 Task: Learn more about a career.
Action: Mouse moved to (921, 103)
Screenshot: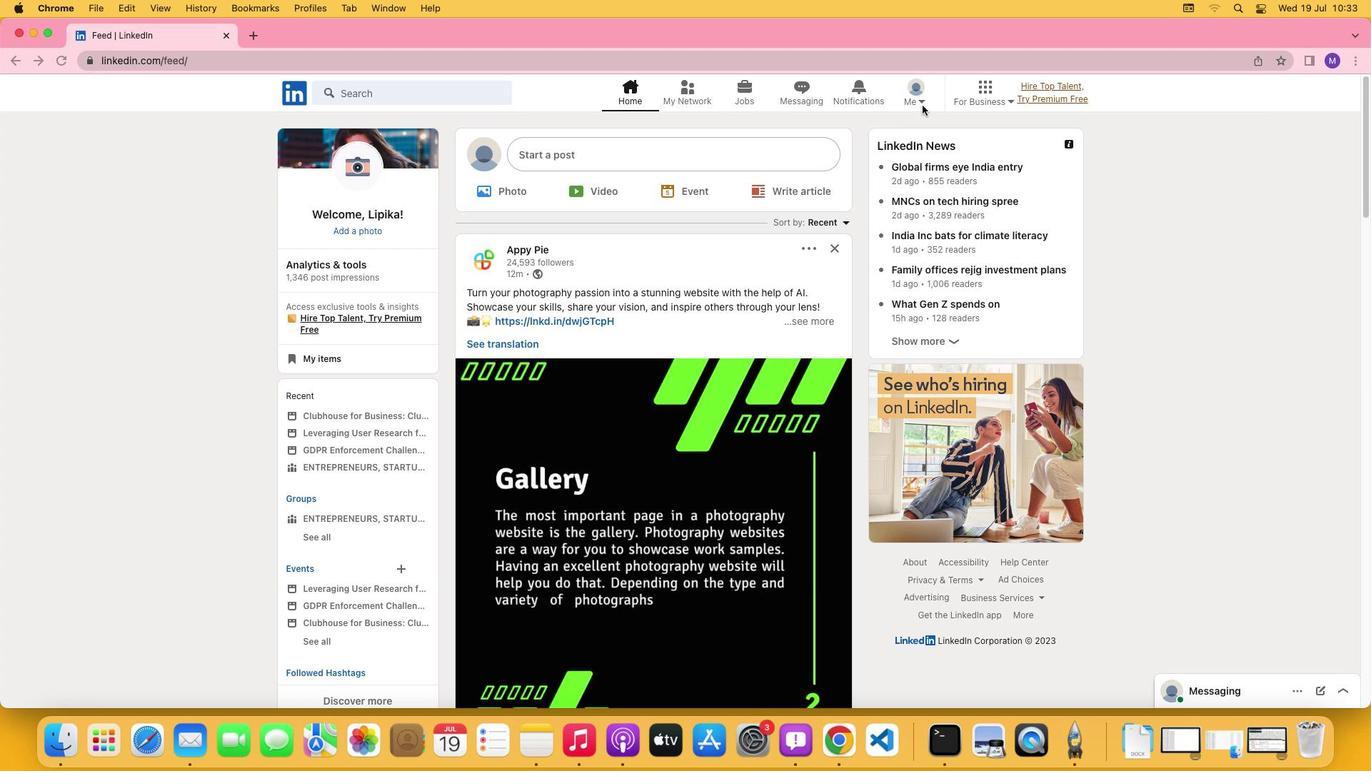
Action: Mouse pressed left at (921, 103)
Screenshot: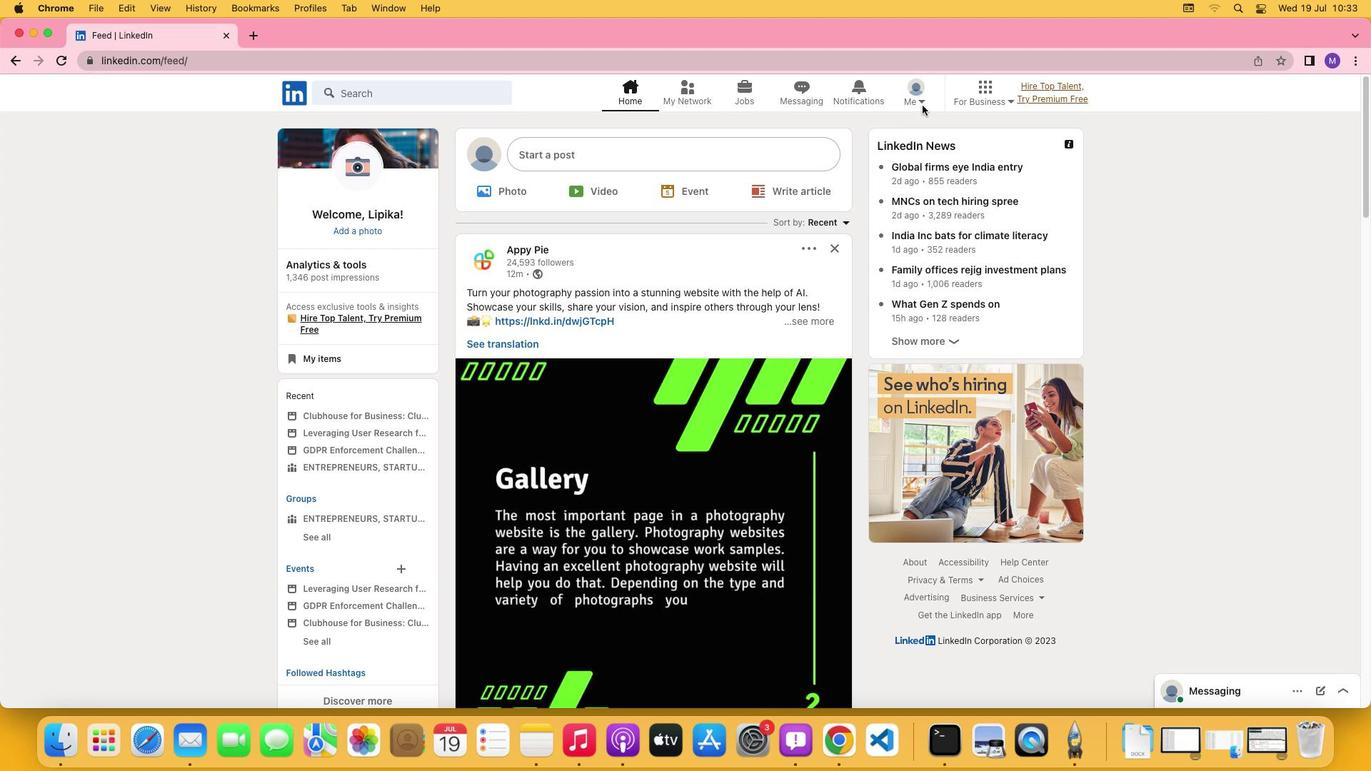 
Action: Mouse moved to (922, 97)
Screenshot: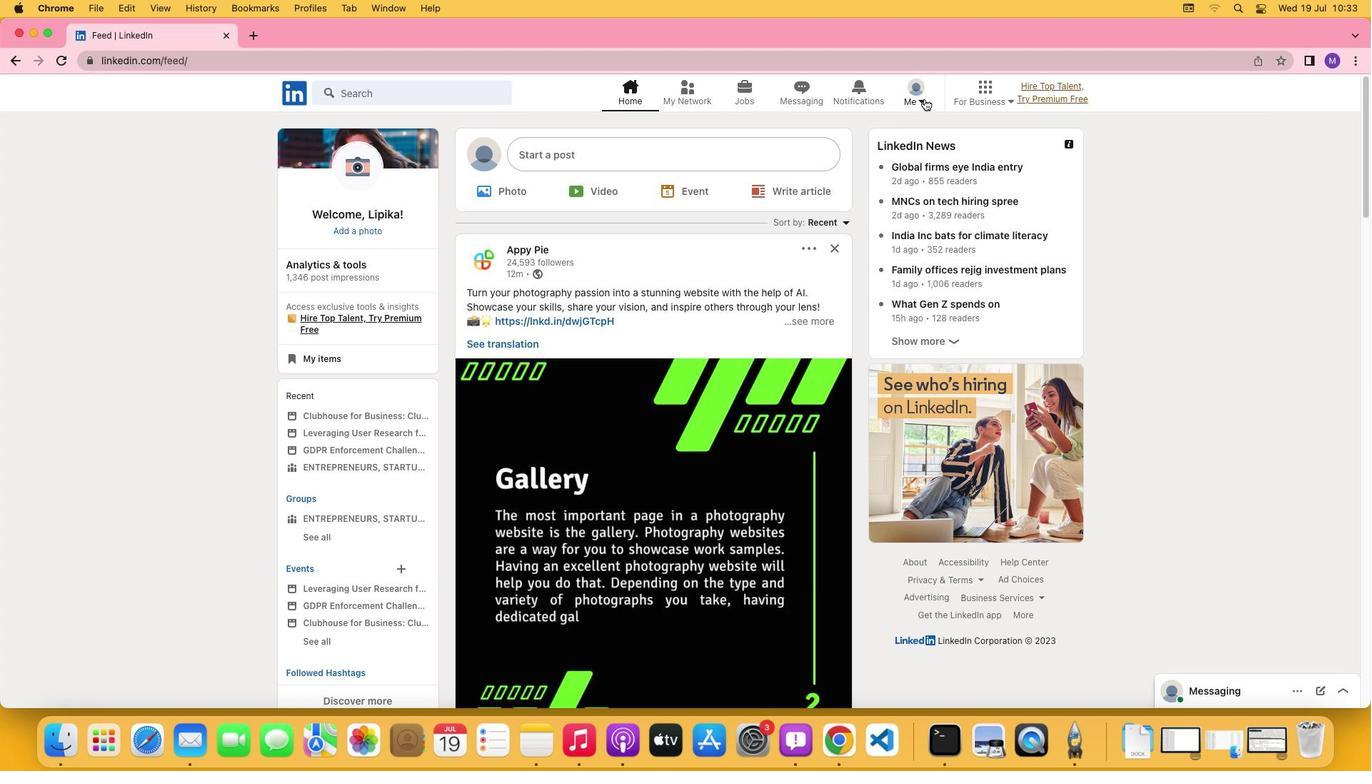 
Action: Mouse pressed left at (922, 97)
Screenshot: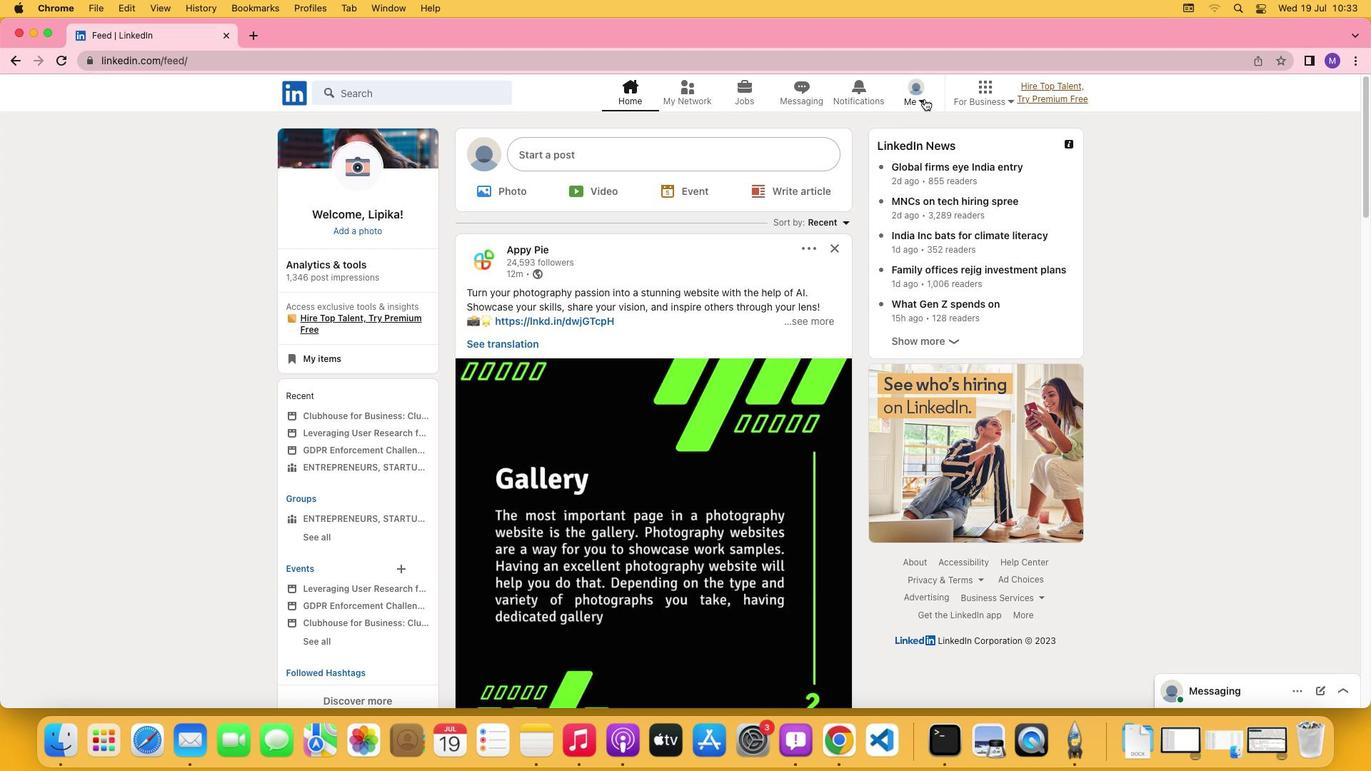 
Action: Mouse moved to (792, 249)
Screenshot: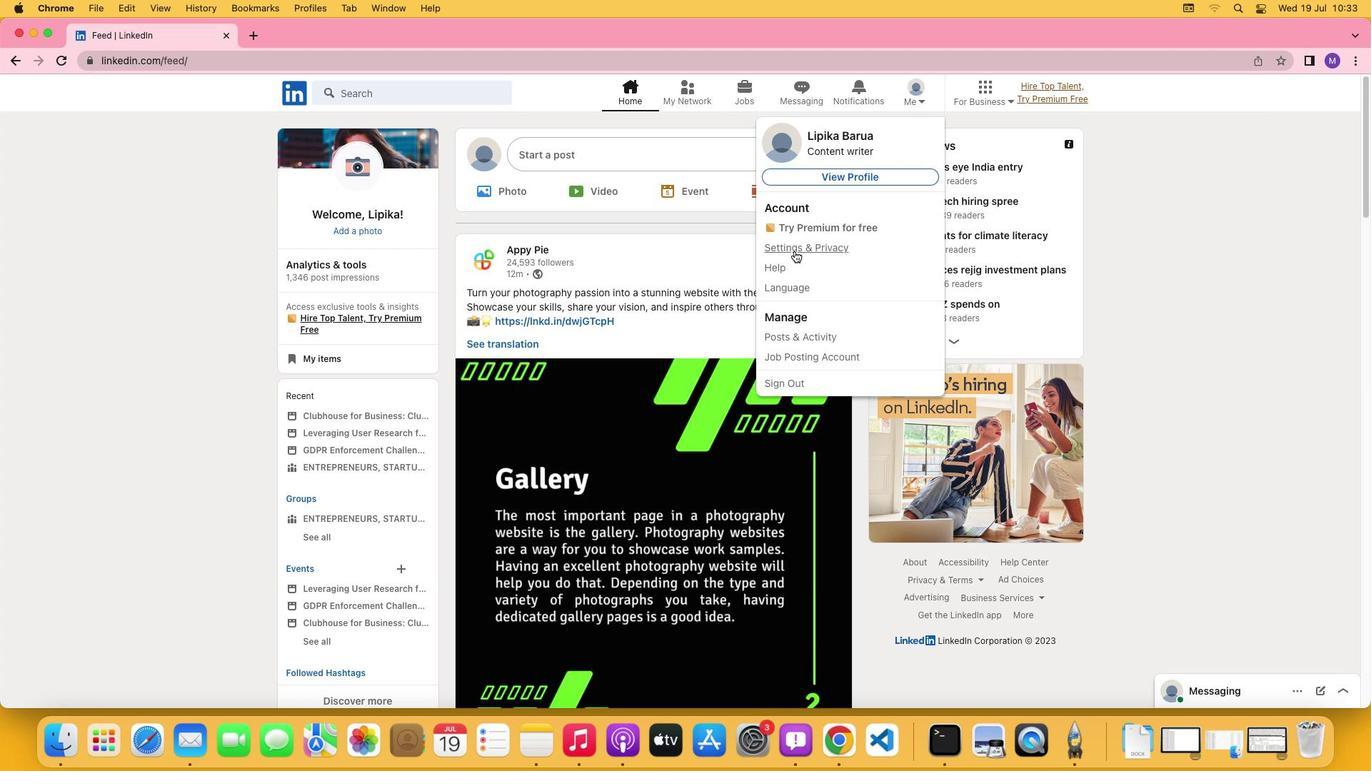 
Action: Mouse pressed left at (792, 249)
Screenshot: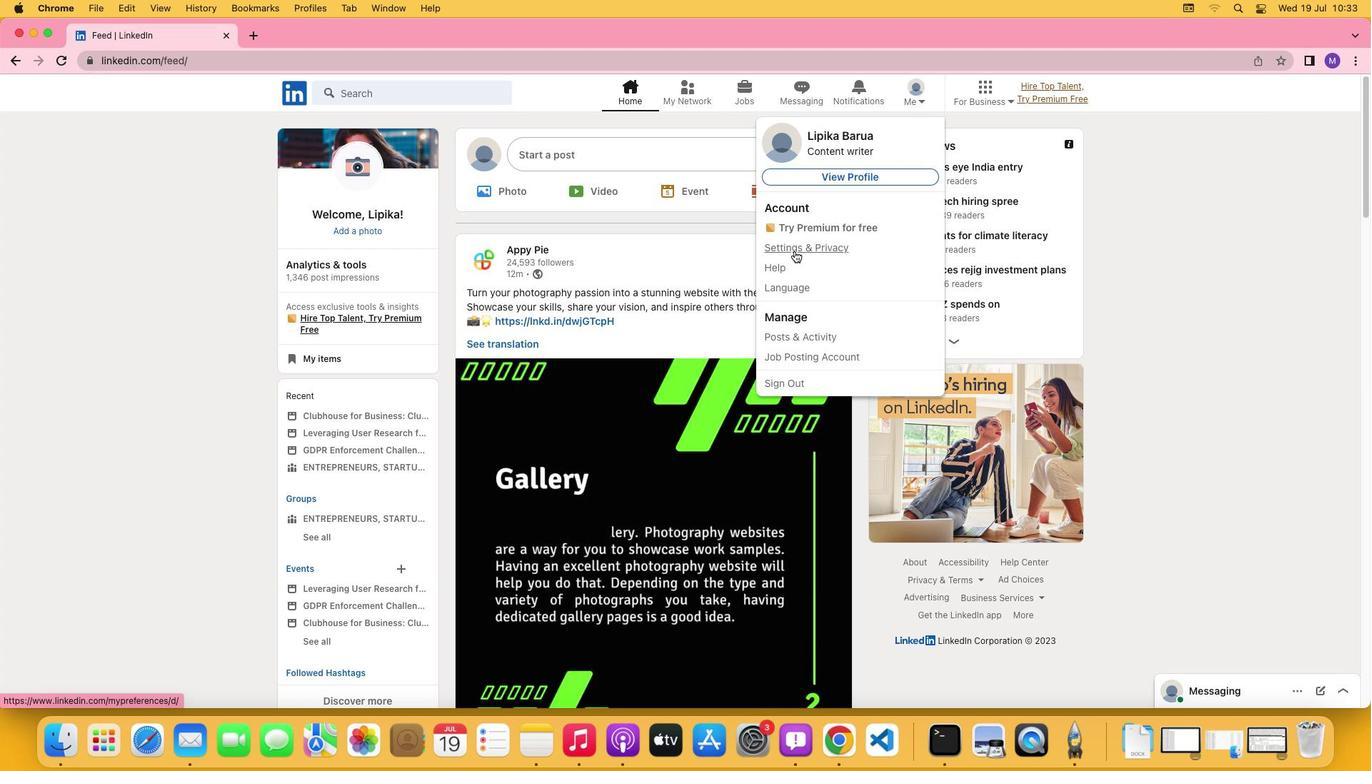 
Action: Mouse moved to (712, 450)
Screenshot: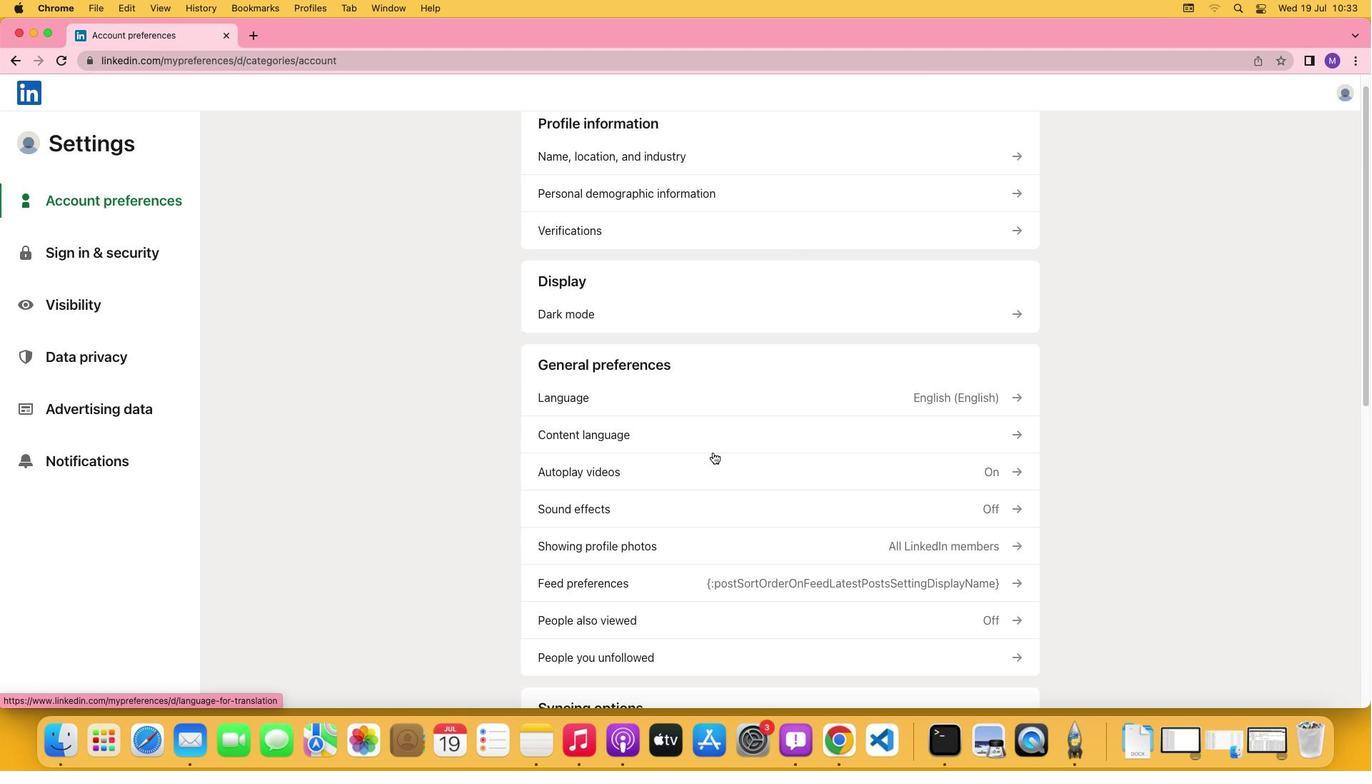 
Action: Mouse scrolled (712, 450) with delta (0, -1)
Screenshot: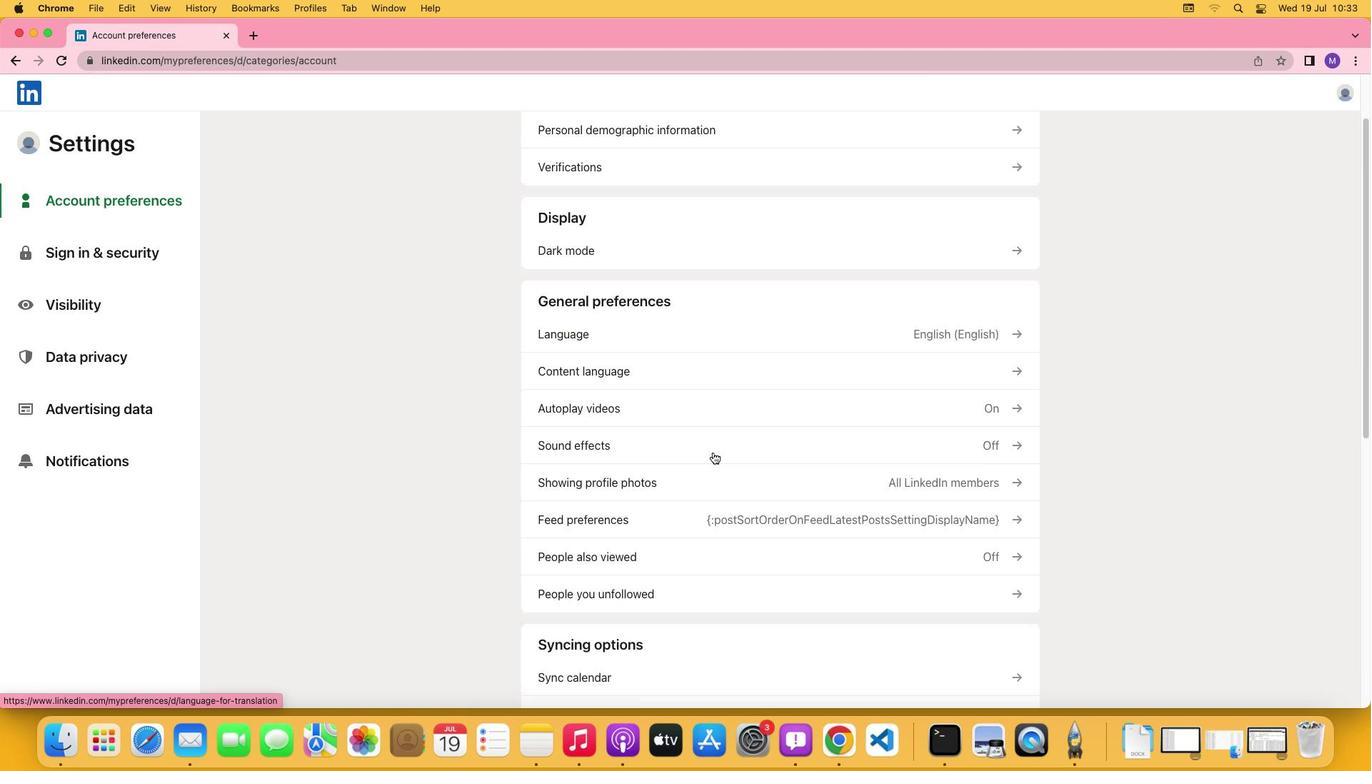 
Action: Mouse scrolled (712, 450) with delta (0, -1)
Screenshot: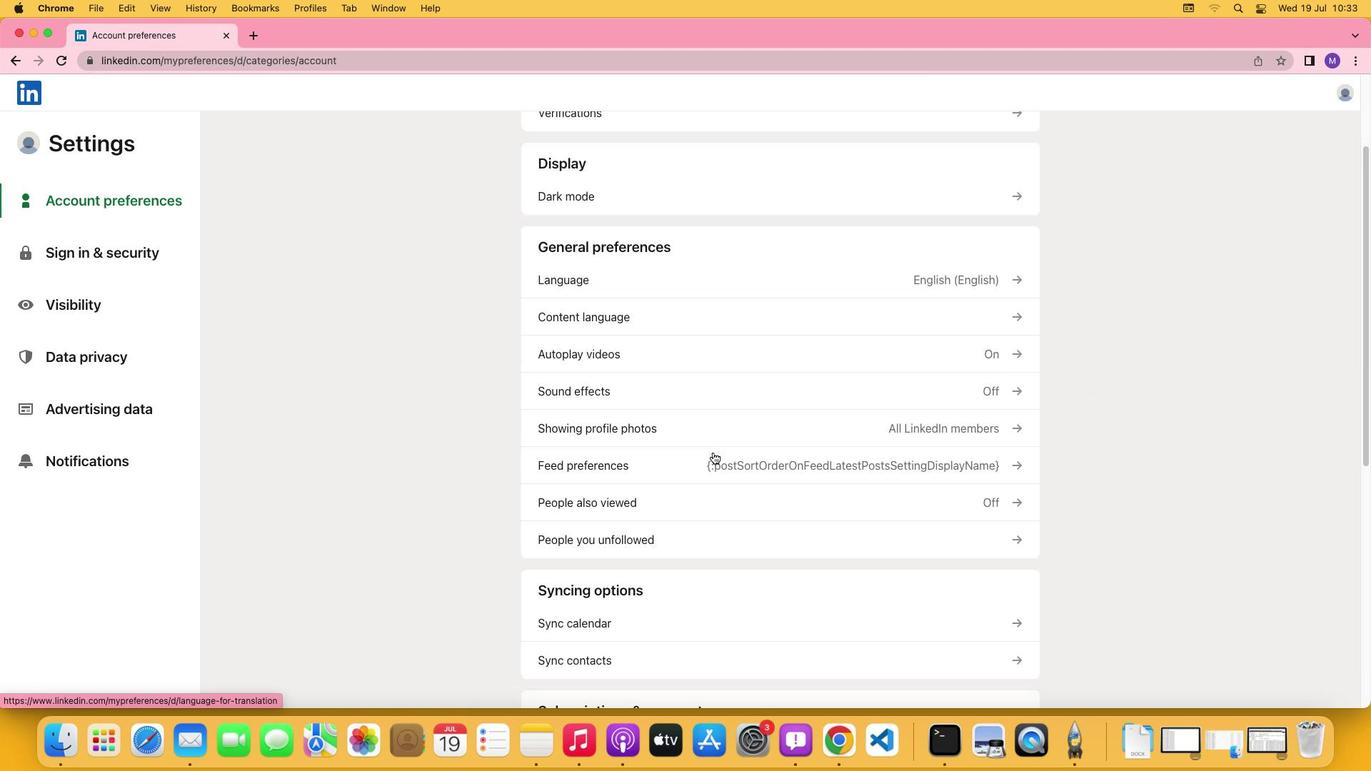
Action: Mouse moved to (711, 450)
Screenshot: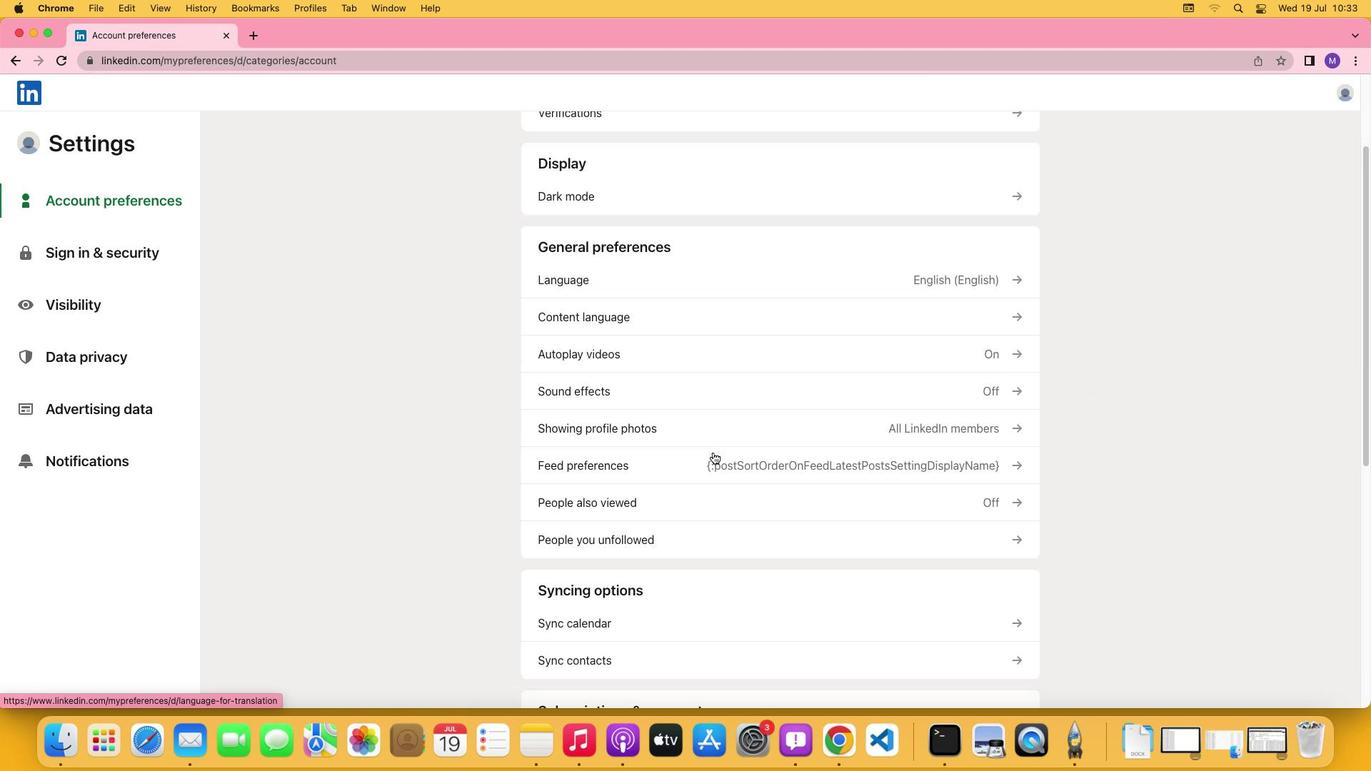 
Action: Mouse scrolled (711, 450) with delta (0, -2)
Screenshot: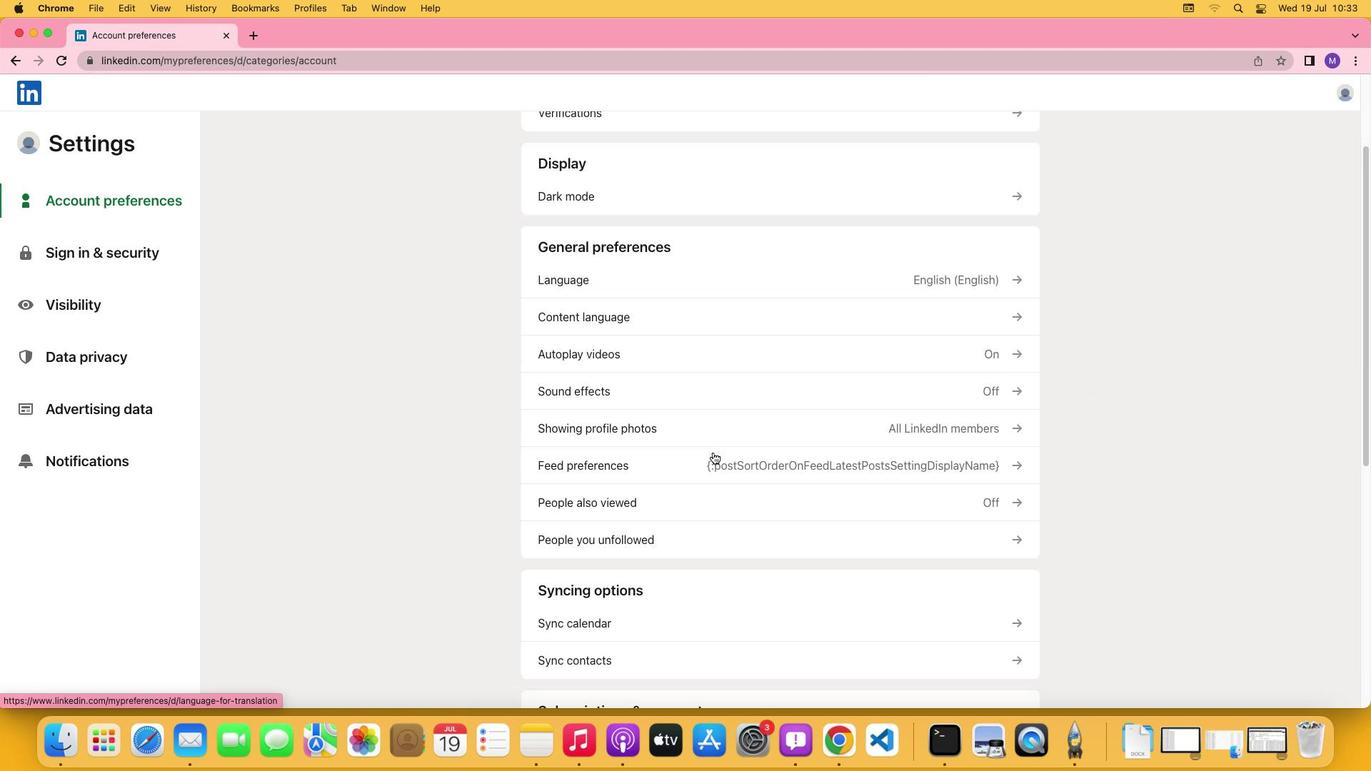
Action: Mouse scrolled (711, 450) with delta (0, -4)
Screenshot: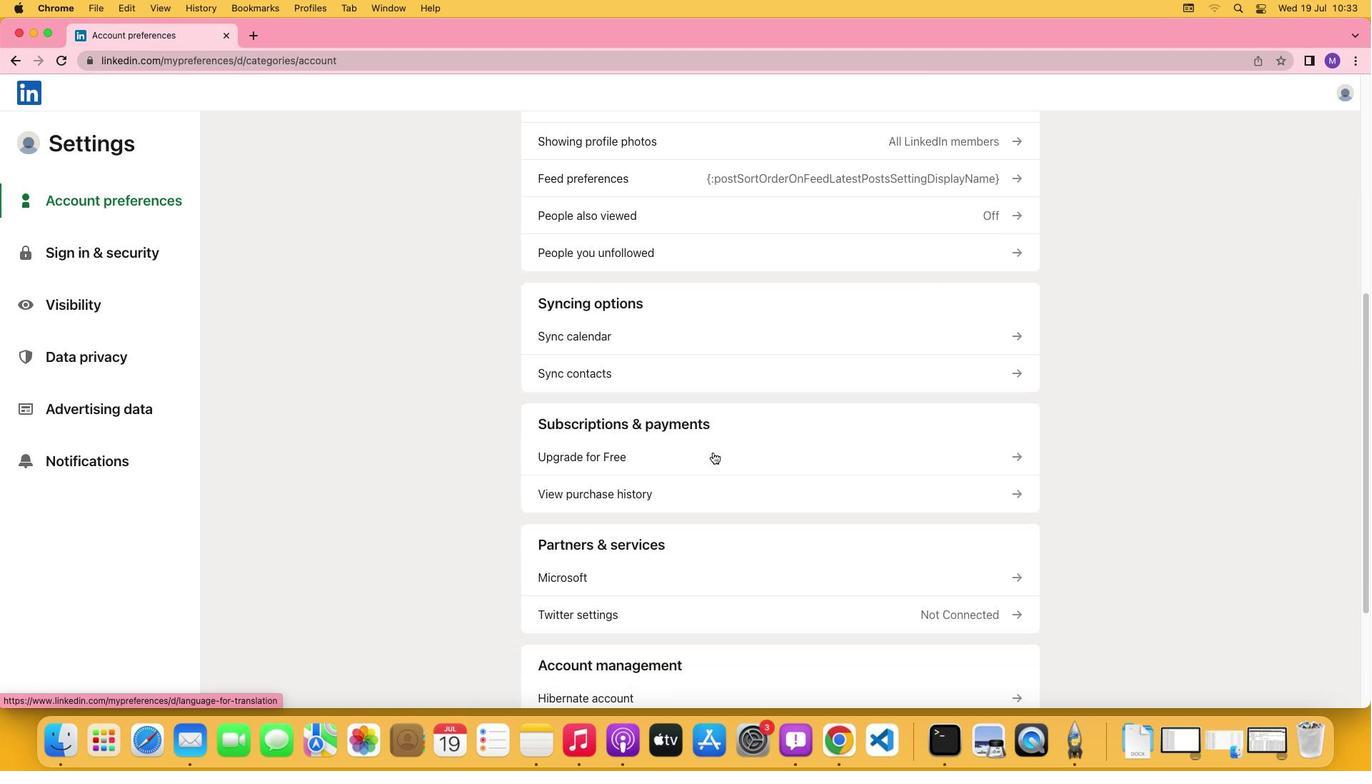 
Action: Mouse scrolled (711, 450) with delta (0, -4)
Screenshot: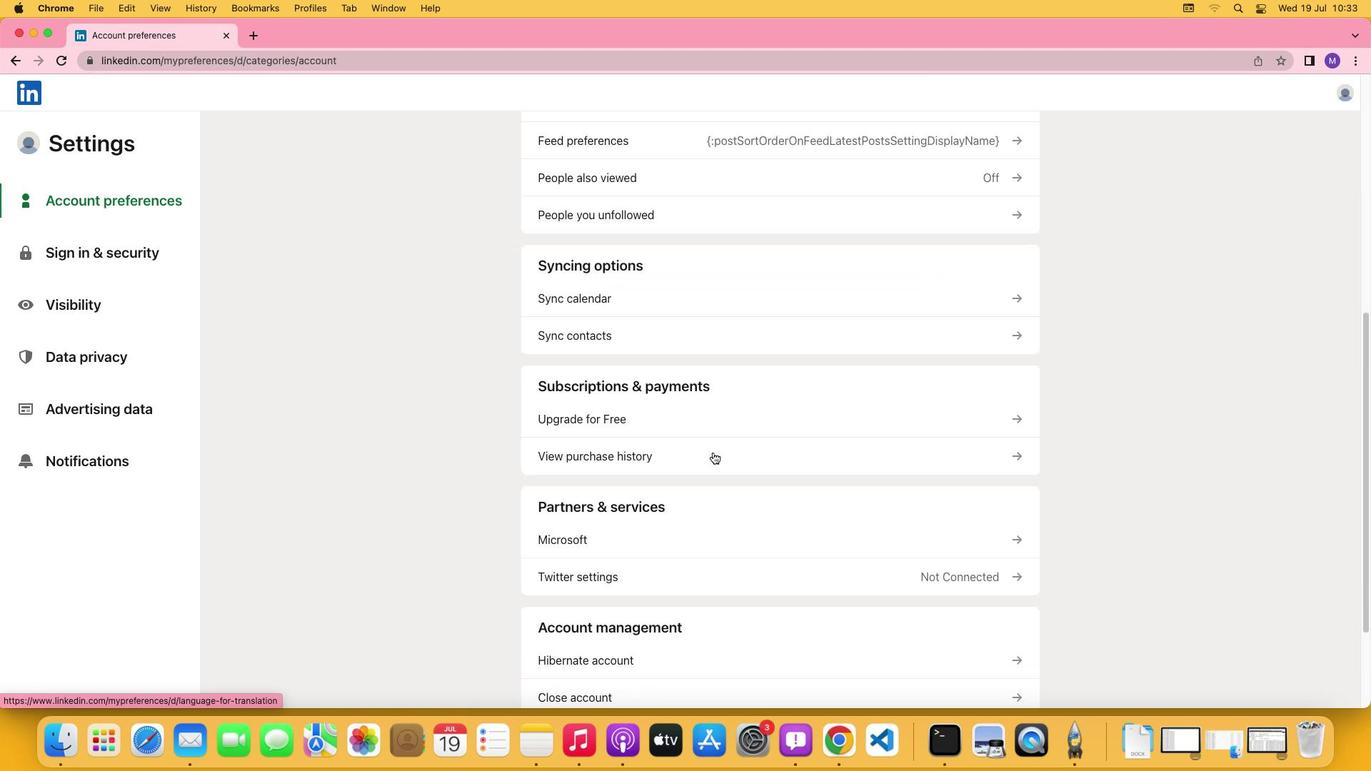
Action: Mouse moved to (585, 417)
Screenshot: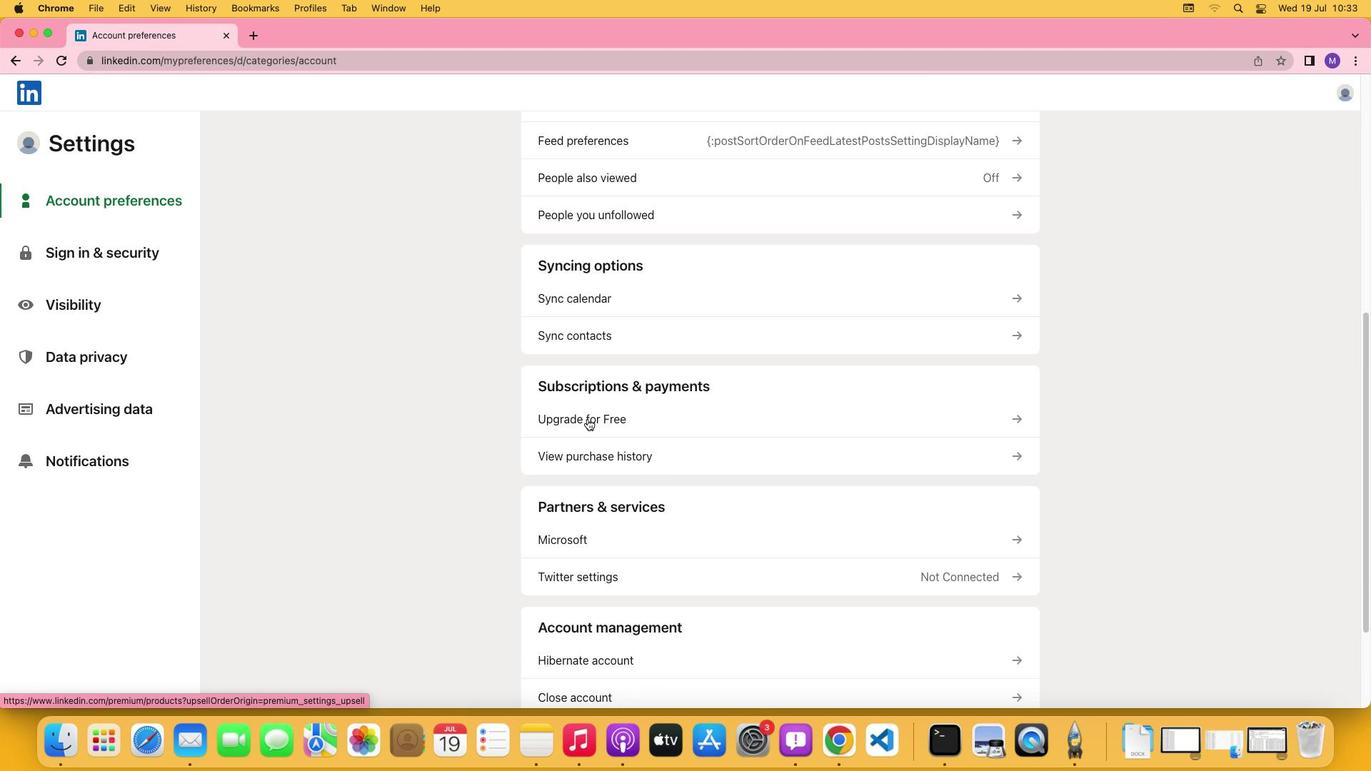 
Action: Mouse pressed left at (585, 417)
Screenshot: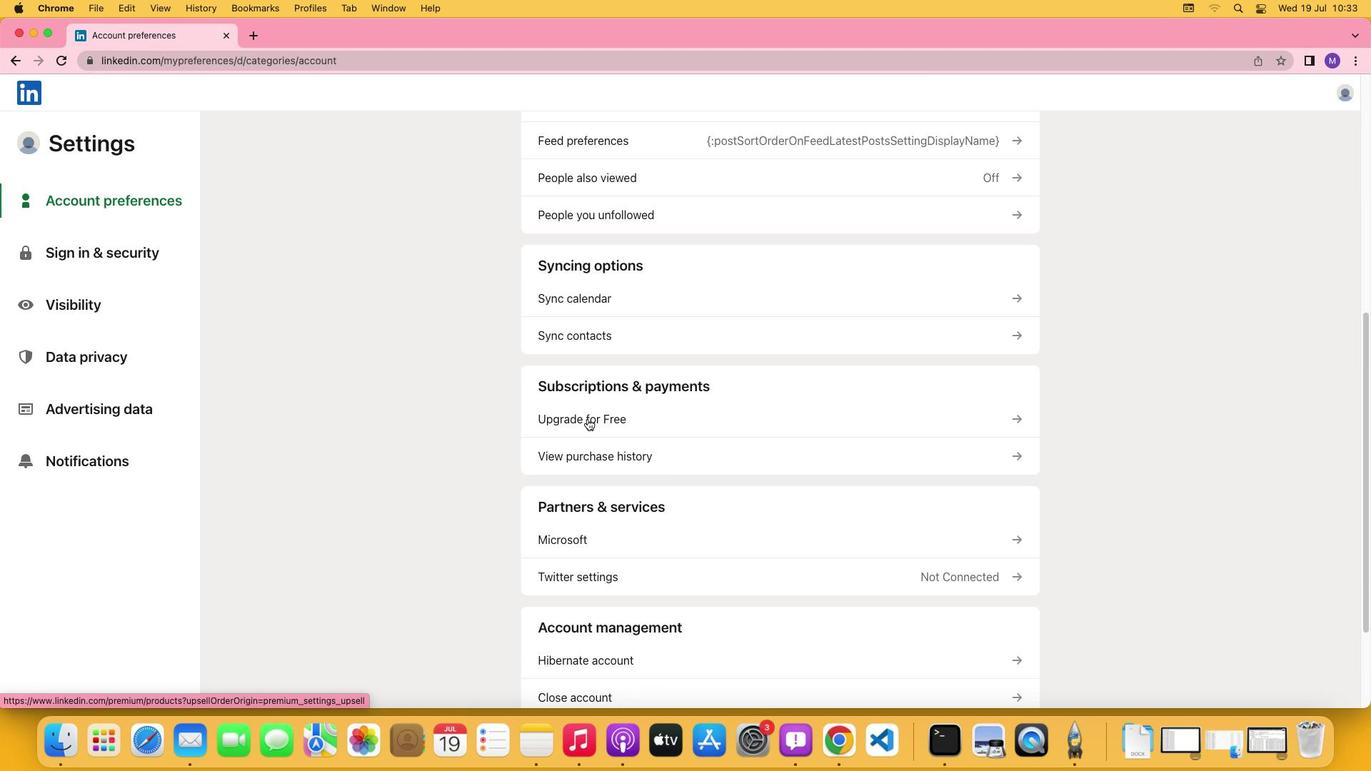 
Action: Mouse moved to (514, 392)
Screenshot: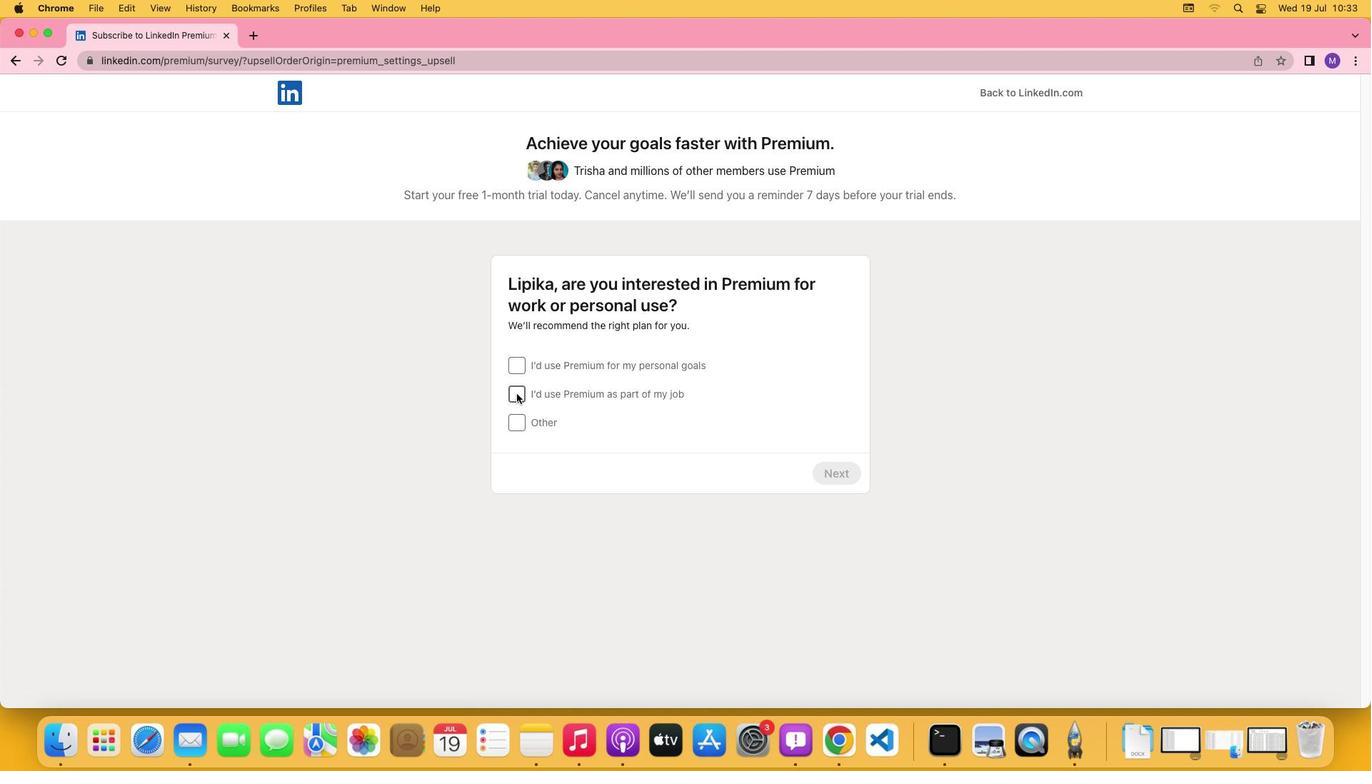 
Action: Mouse pressed left at (514, 392)
Screenshot: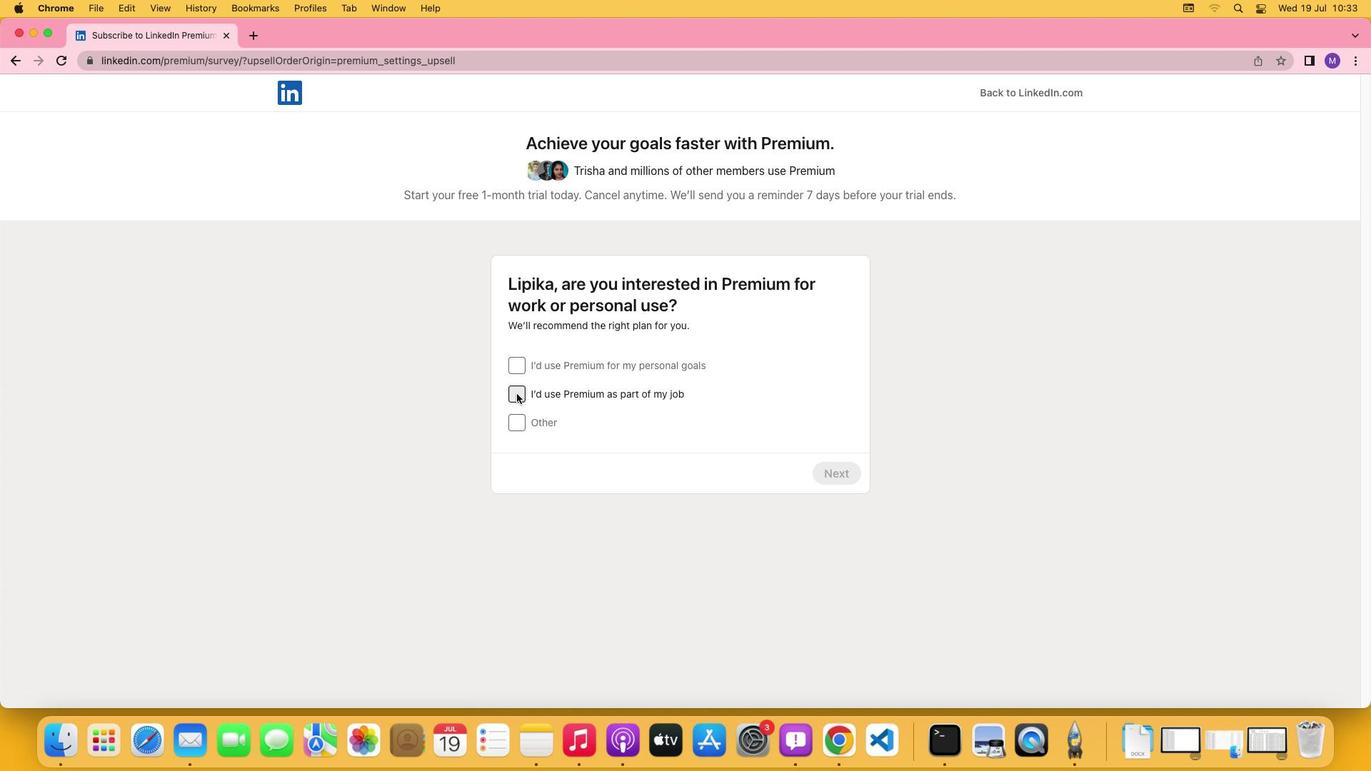 
Action: Mouse moved to (825, 467)
Screenshot: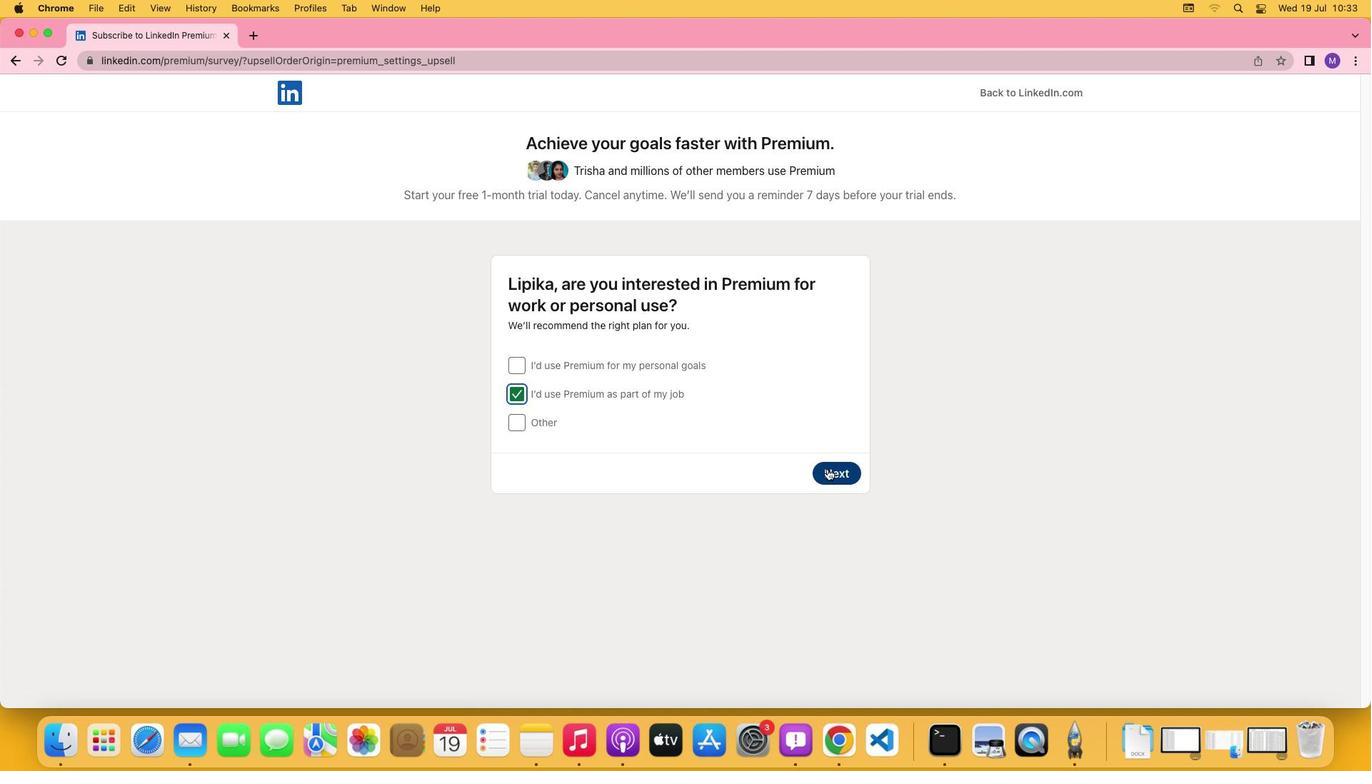 
Action: Mouse pressed left at (825, 467)
Screenshot: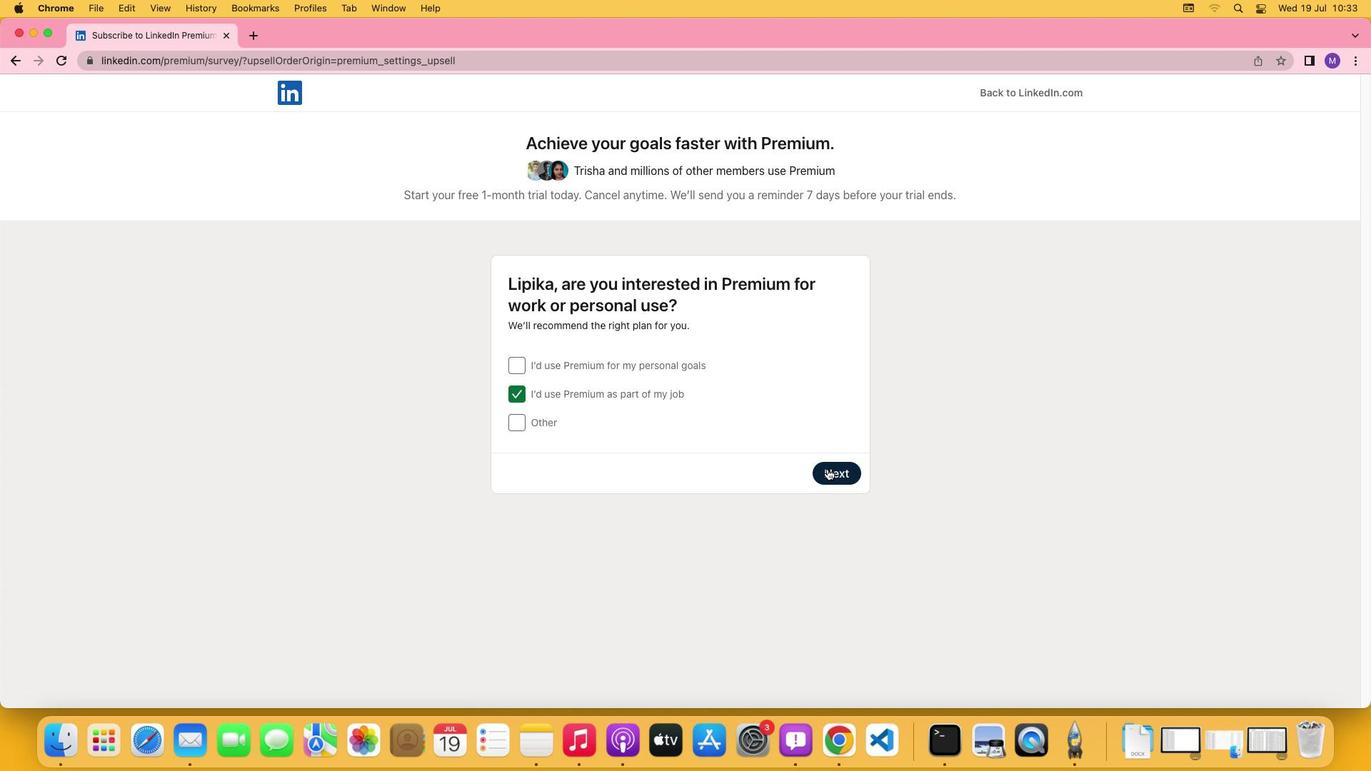 
Action: Mouse moved to (517, 426)
Screenshot: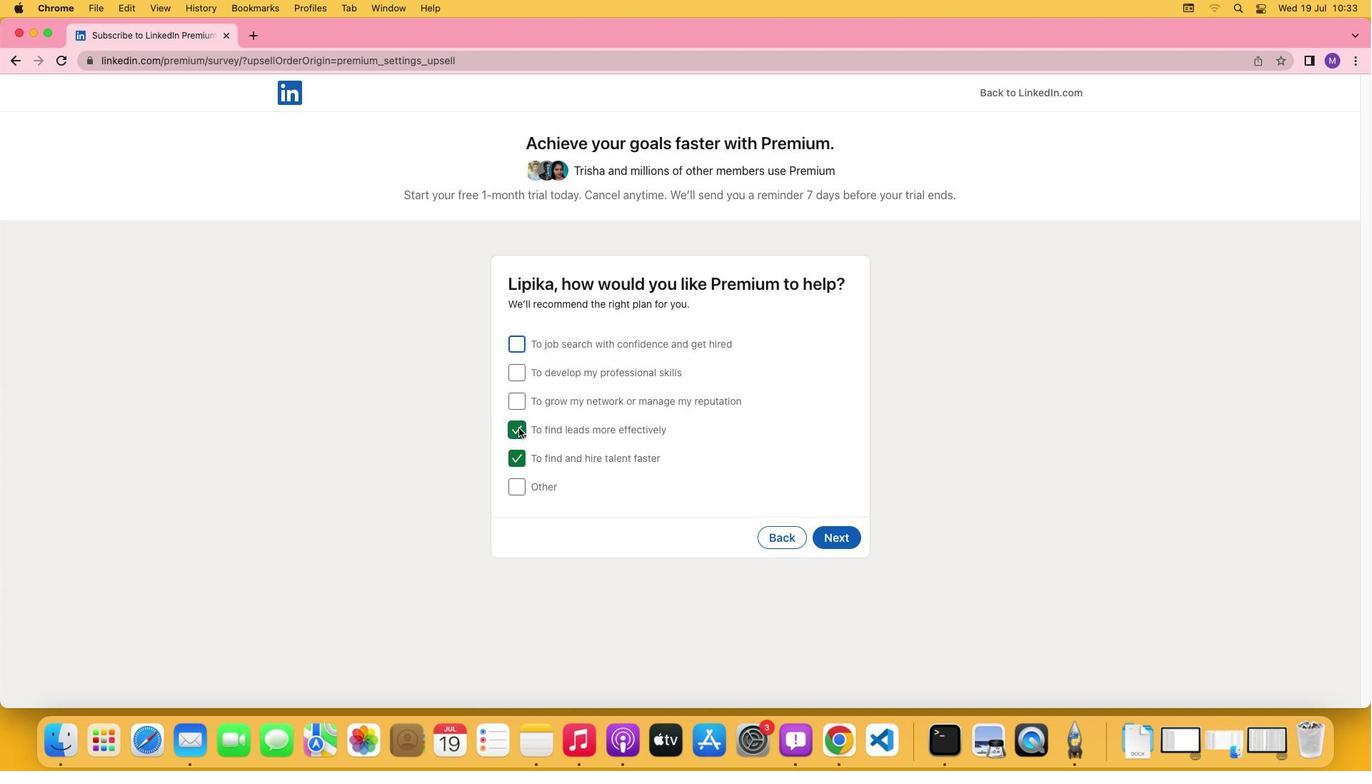 
Action: Mouse pressed left at (517, 426)
Screenshot: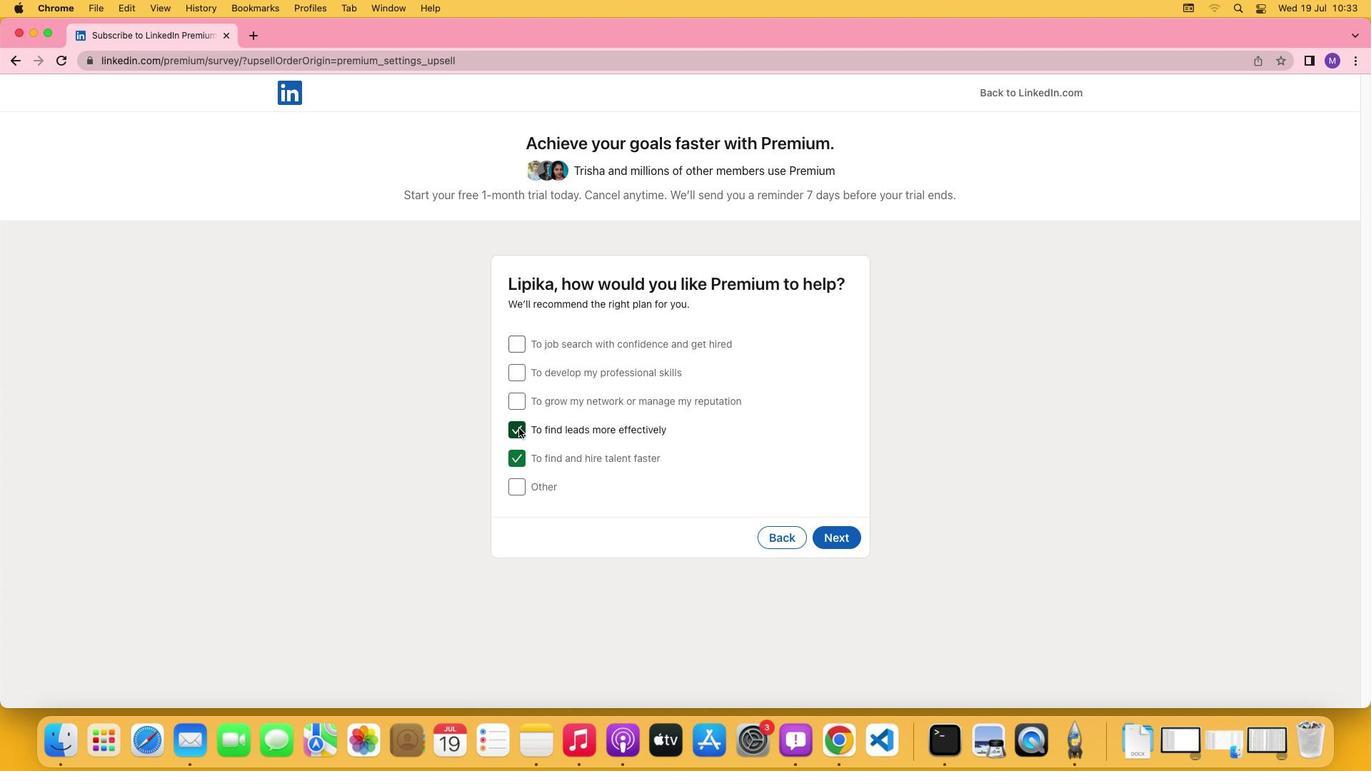 
Action: Mouse moved to (837, 539)
Screenshot: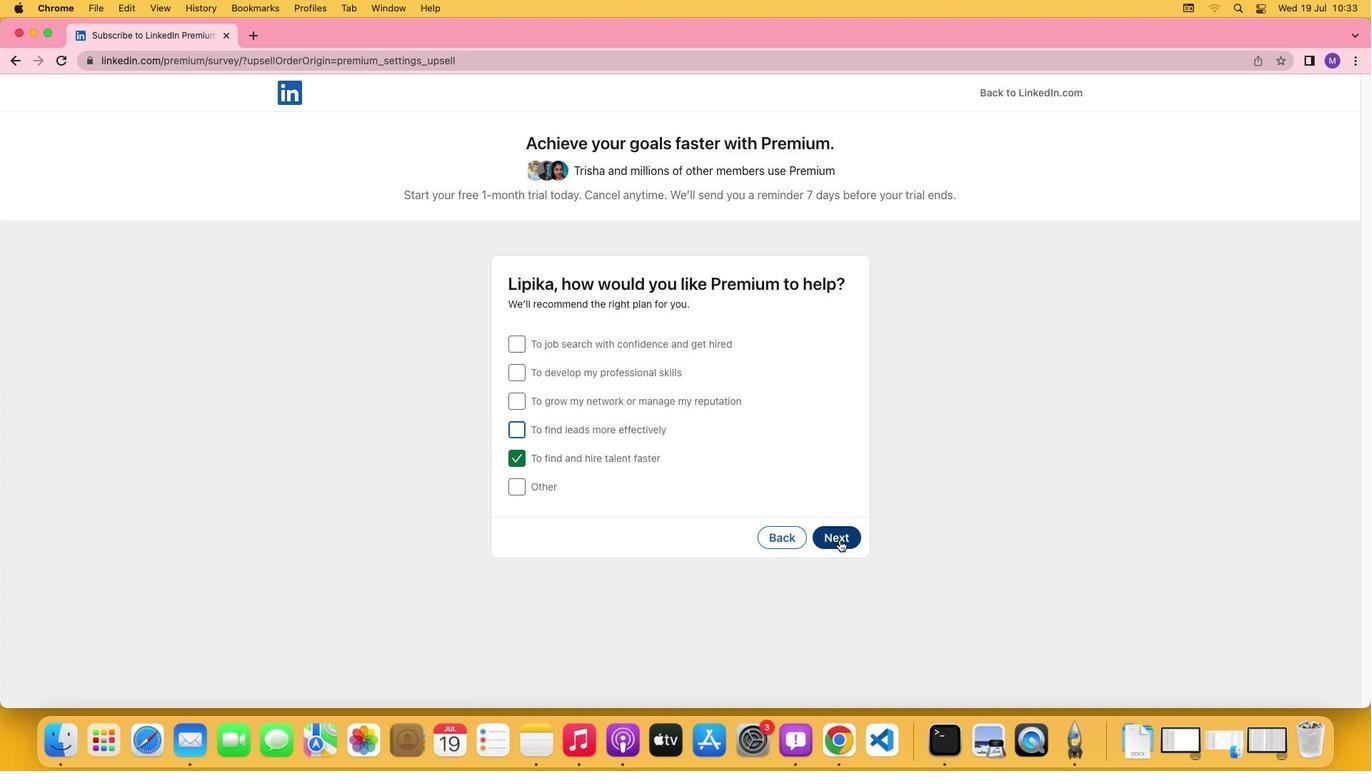 
Action: Mouse pressed left at (837, 539)
Screenshot: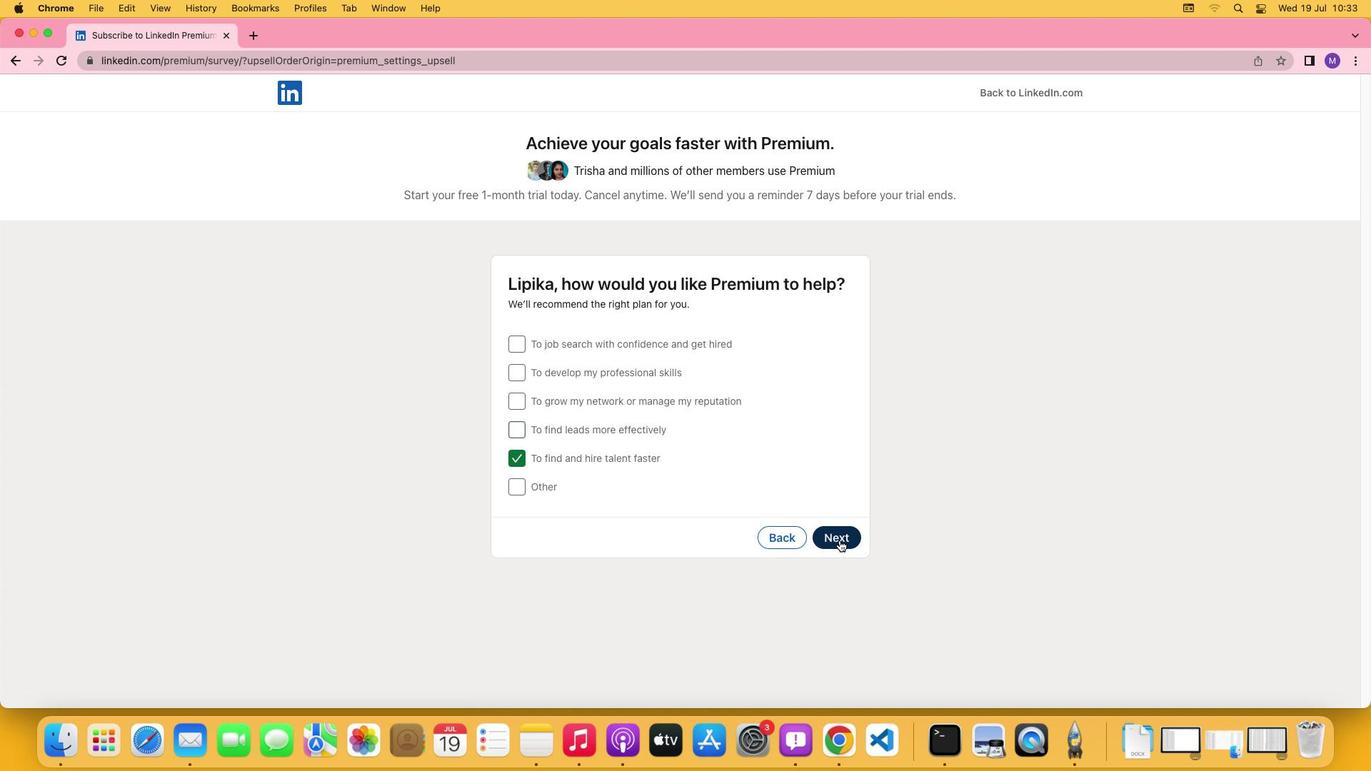 
Action: Mouse moved to (513, 395)
Screenshot: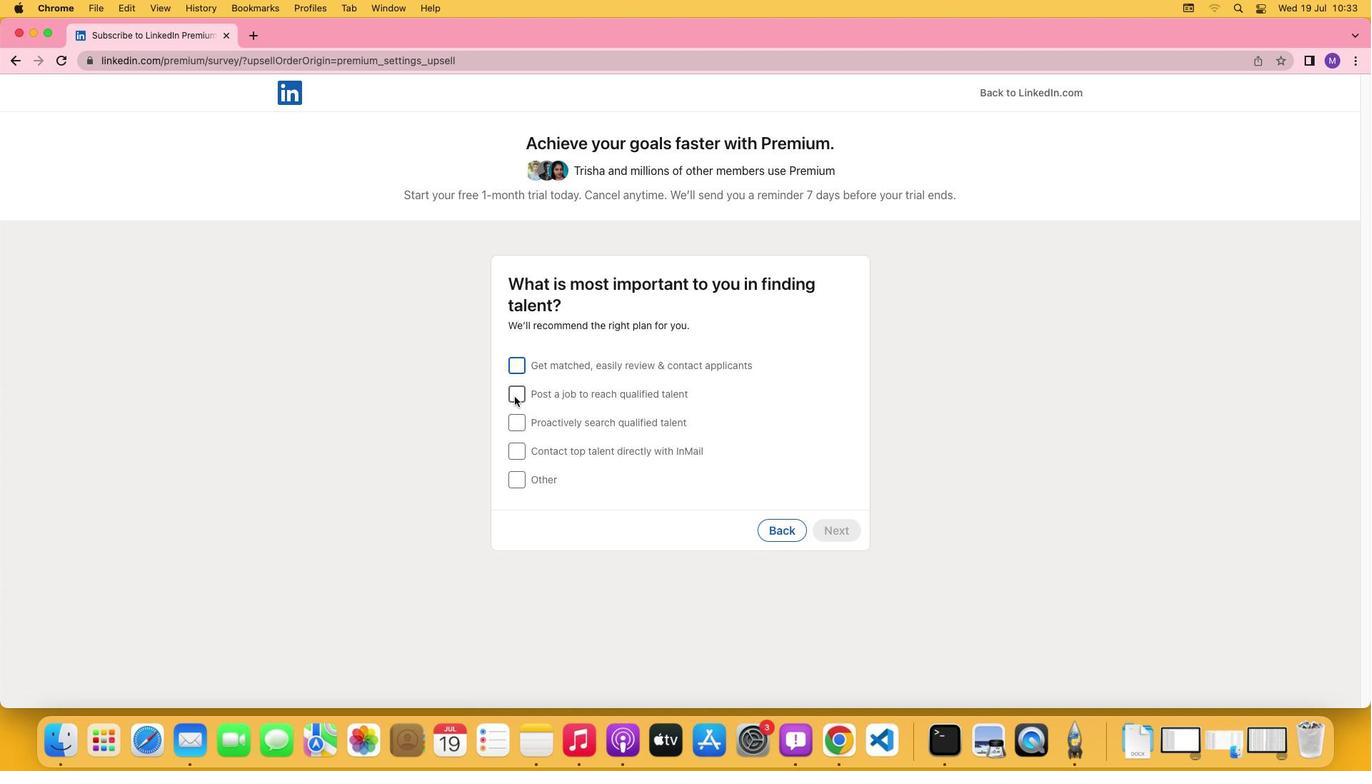 
Action: Mouse pressed left at (513, 395)
Screenshot: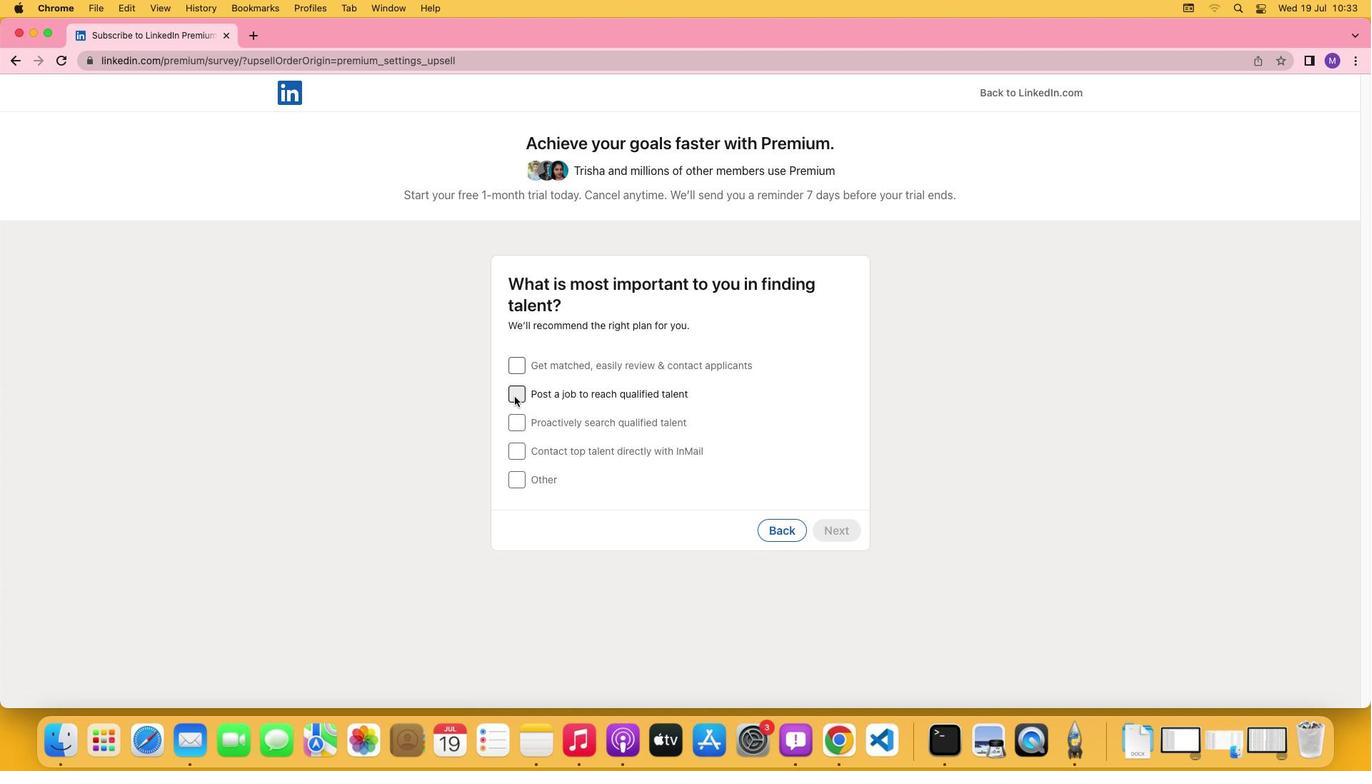 
Action: Mouse moved to (837, 530)
Screenshot: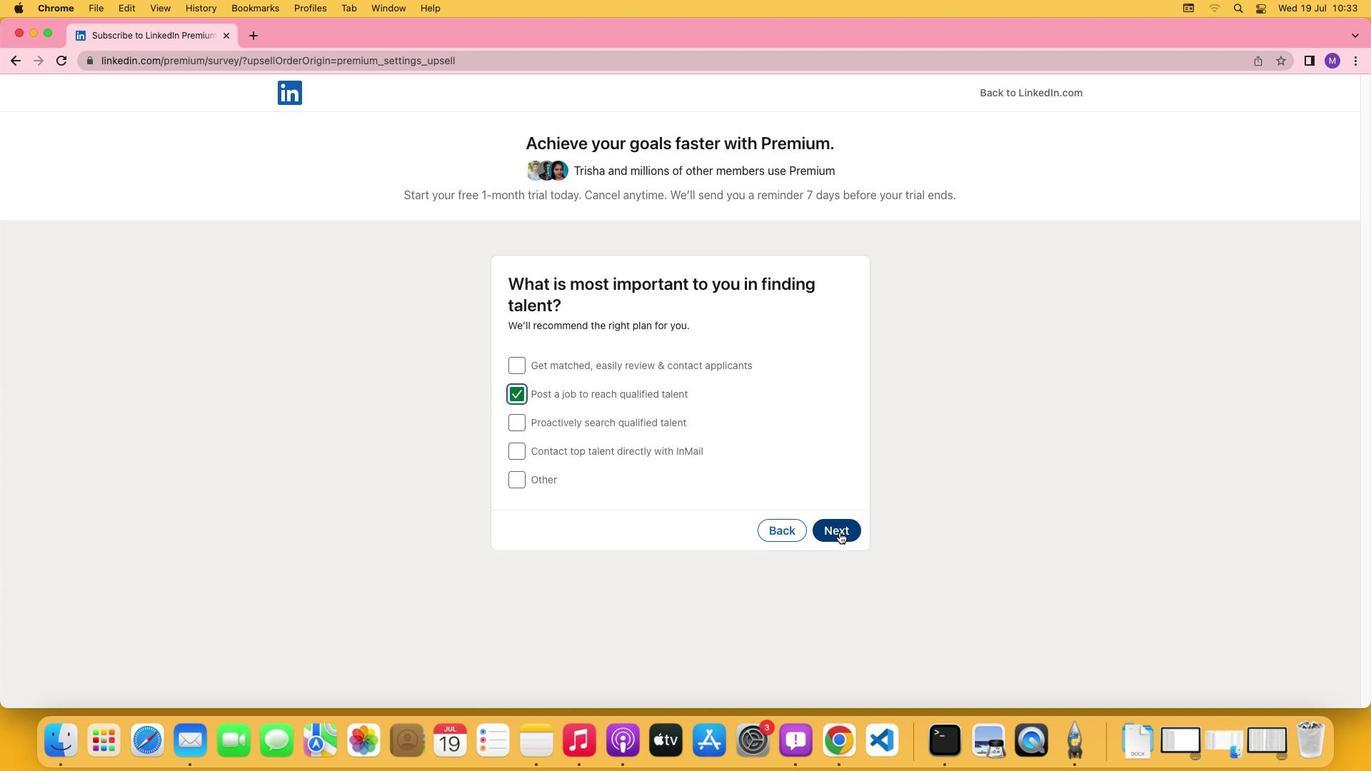 
Action: Mouse pressed left at (837, 530)
Screenshot: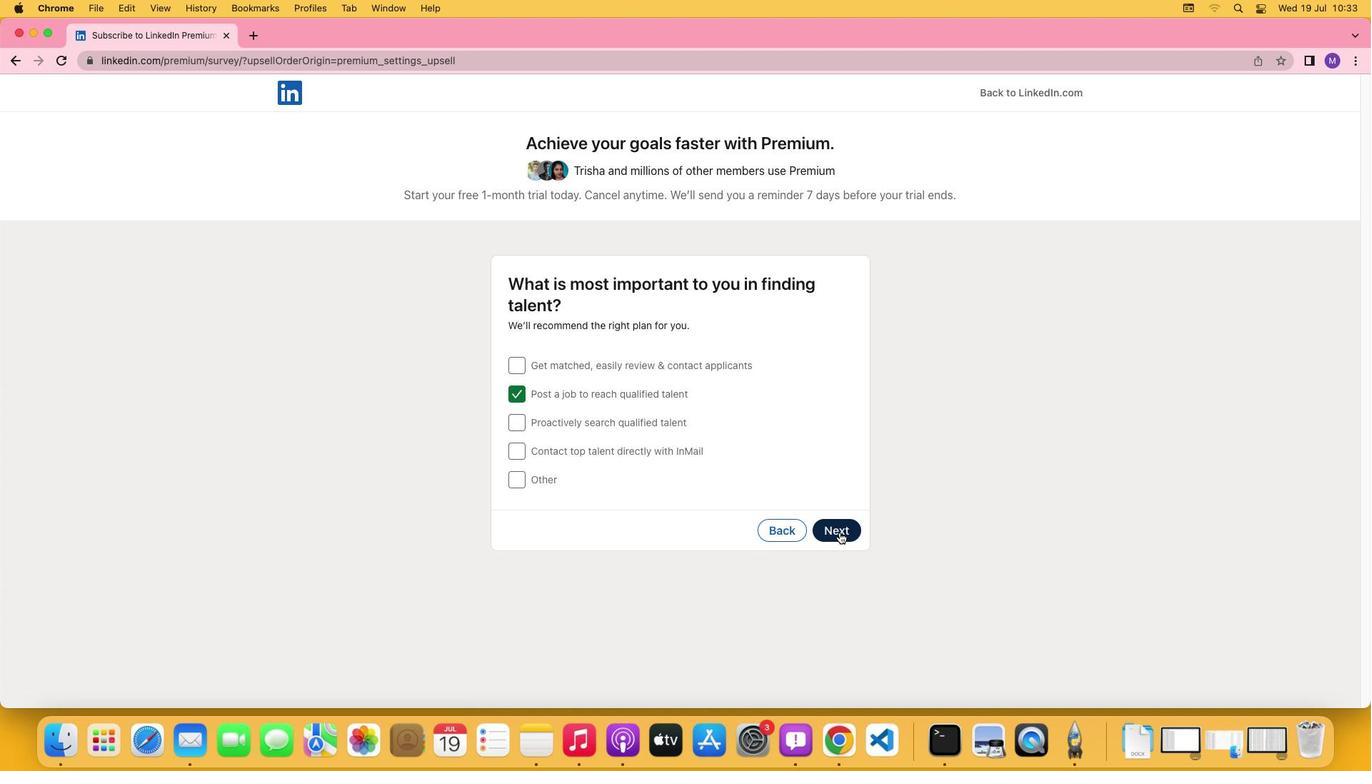 
Action: Mouse moved to (356, 589)
Screenshot: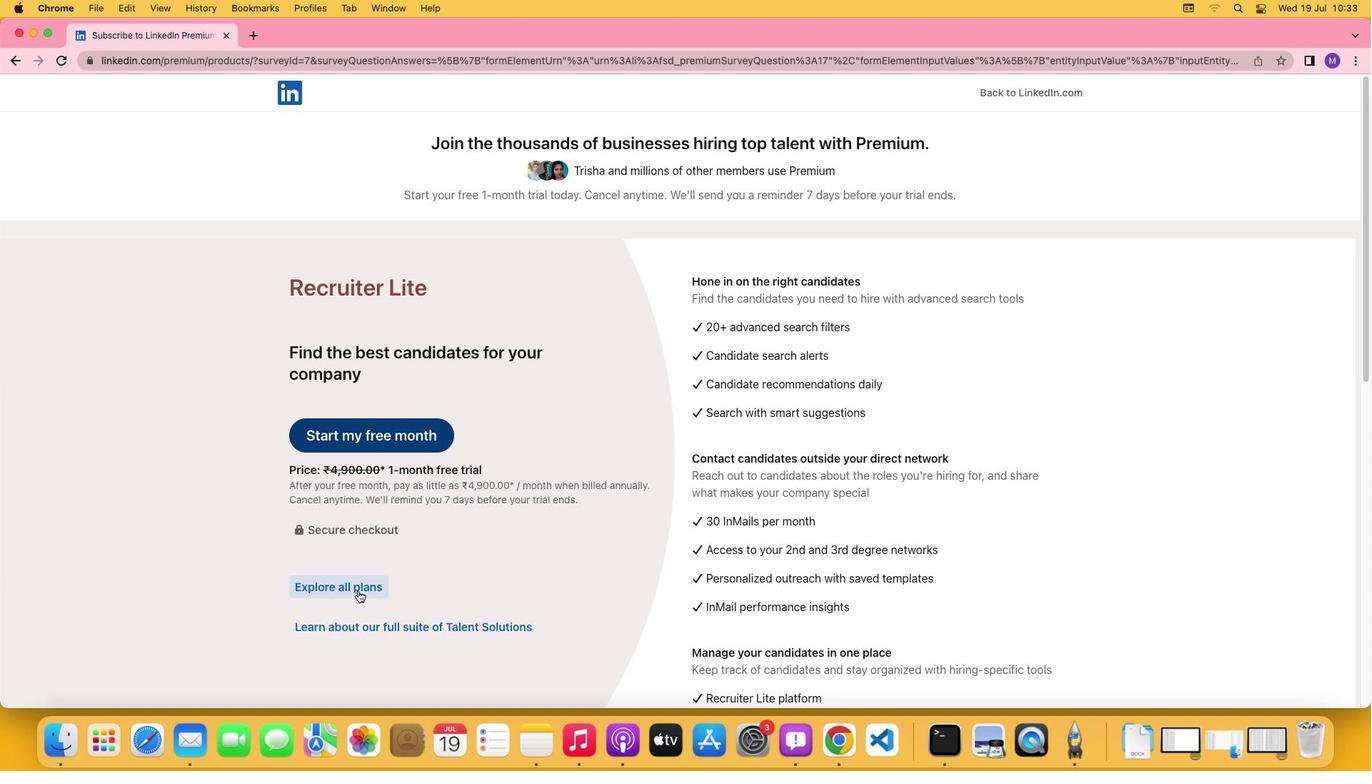 
Action: Mouse pressed left at (356, 589)
Screenshot: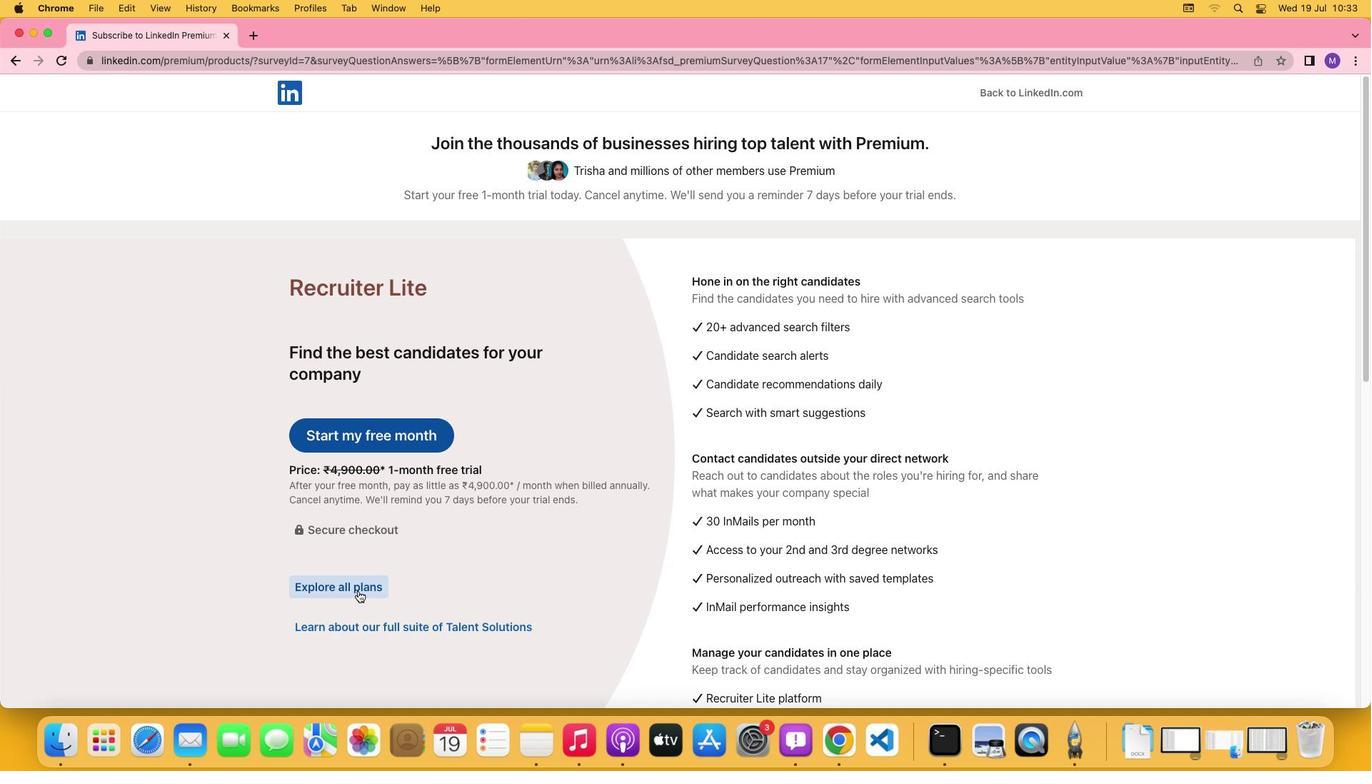 
Action: Mouse moved to (381, 567)
Screenshot: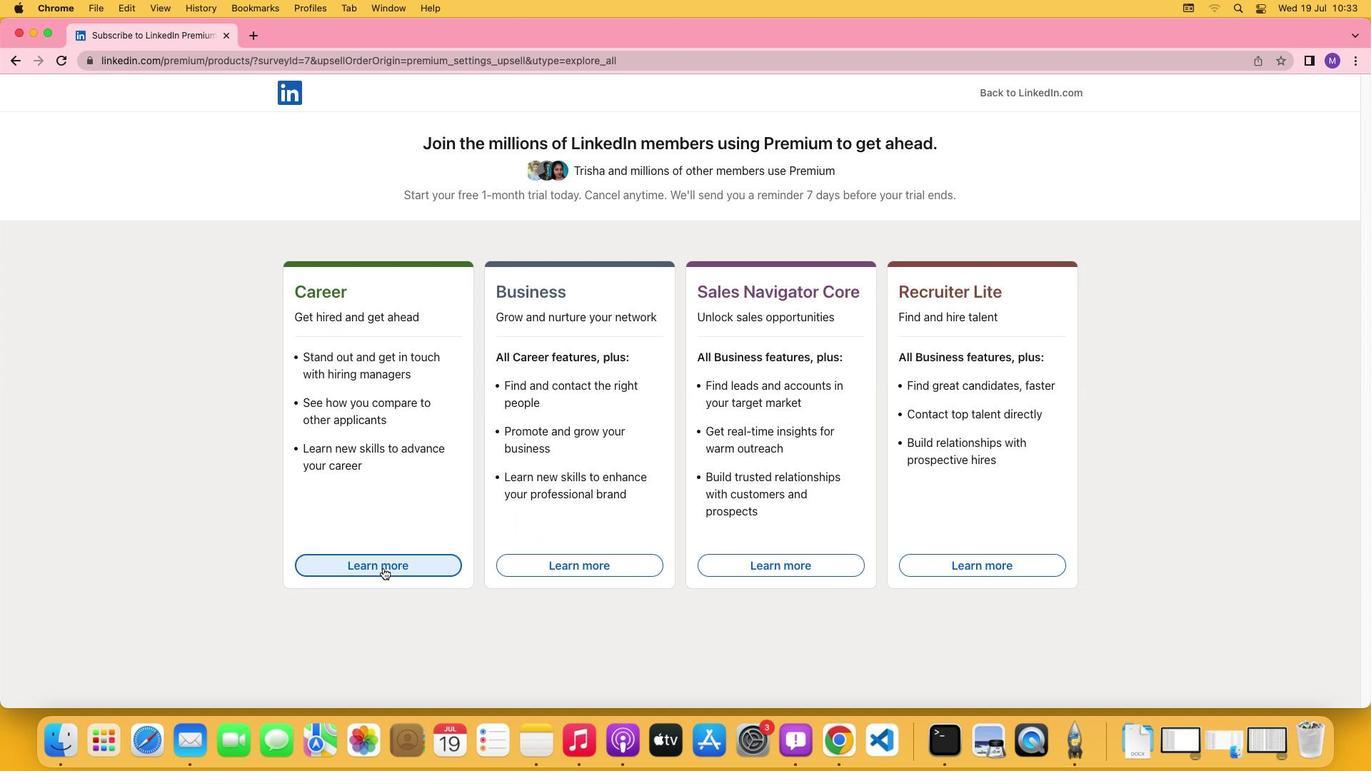 
Action: Mouse pressed left at (381, 567)
Screenshot: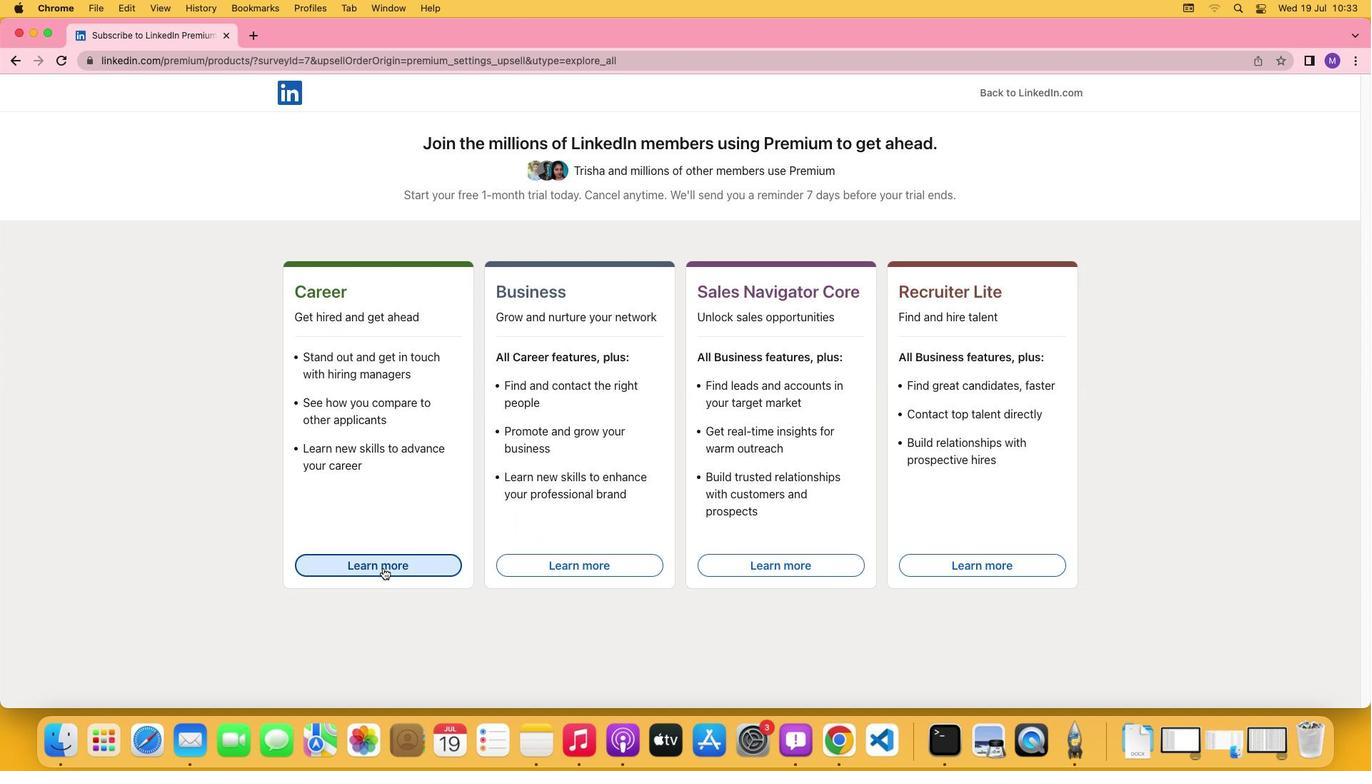 
